 Task: Create a due date automation trigger when advanced on, on the wednesday of the week a card is due add dates due in in more than 1 days at 11:00 AM.
Action: Mouse moved to (1195, 90)
Screenshot: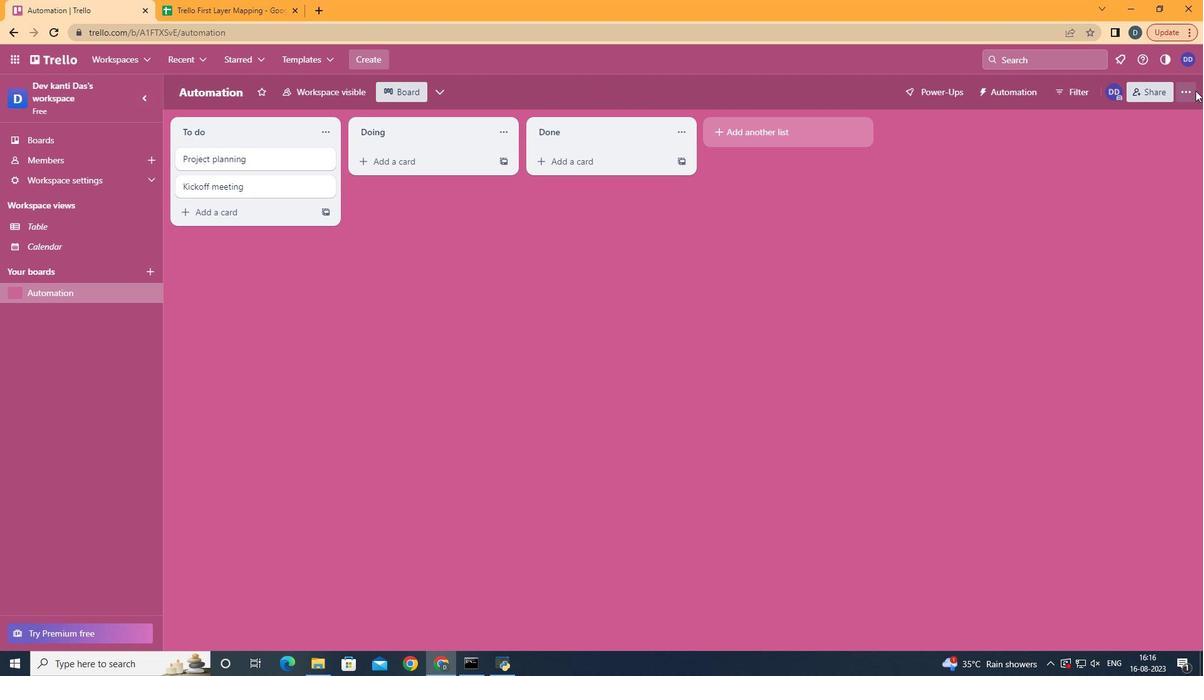 
Action: Mouse pressed left at (1195, 90)
Screenshot: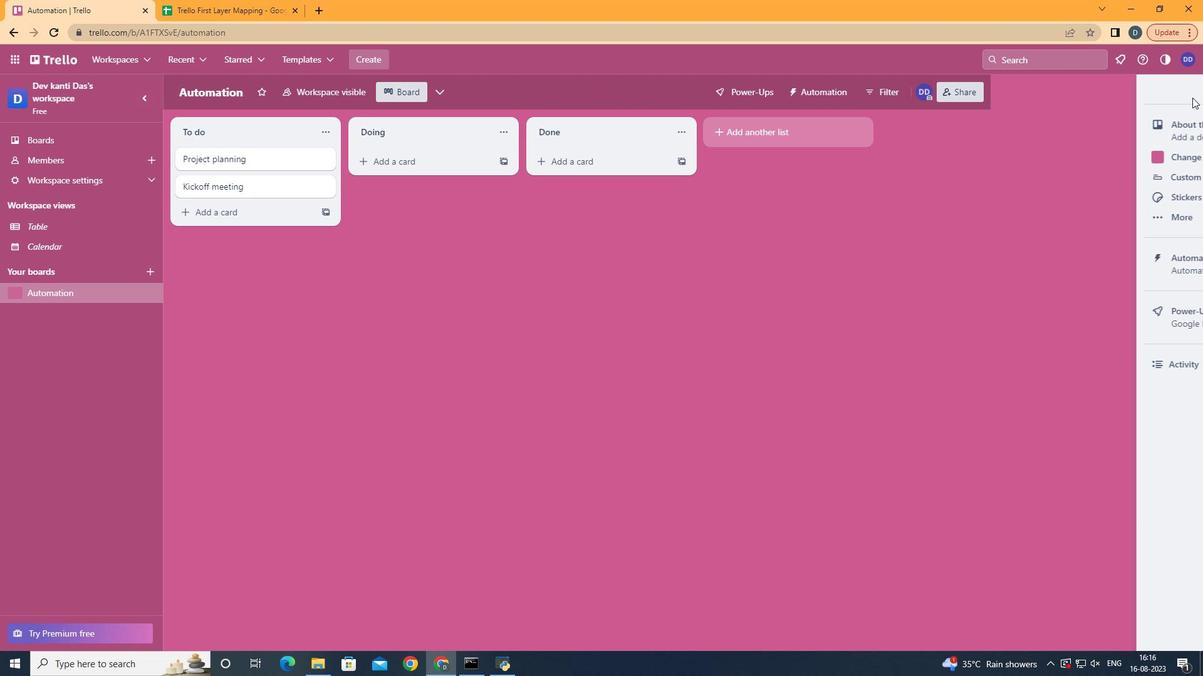 
Action: Mouse moved to (1112, 260)
Screenshot: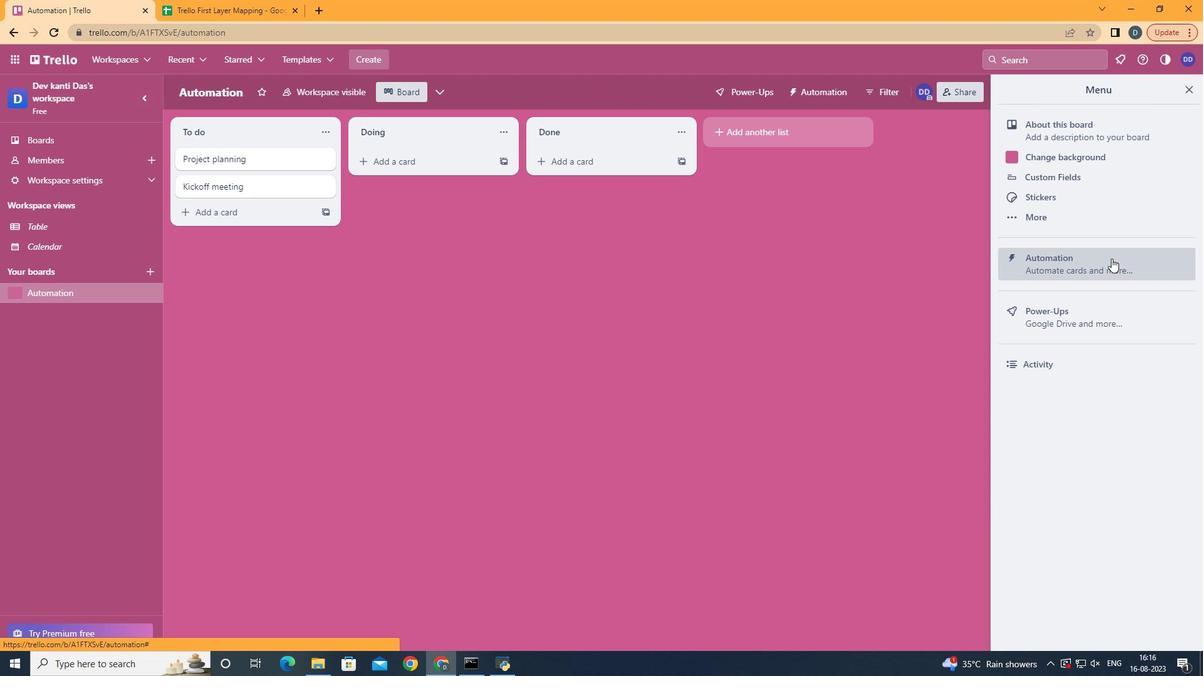 
Action: Mouse pressed left at (1112, 260)
Screenshot: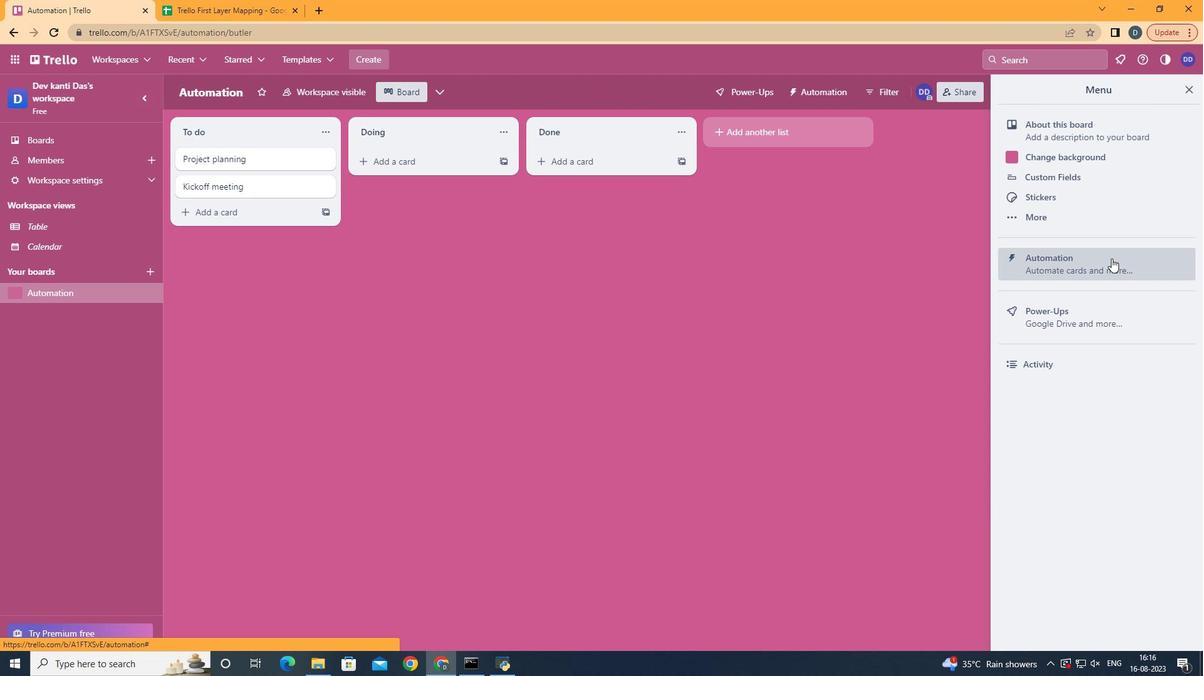 
Action: Mouse moved to (225, 246)
Screenshot: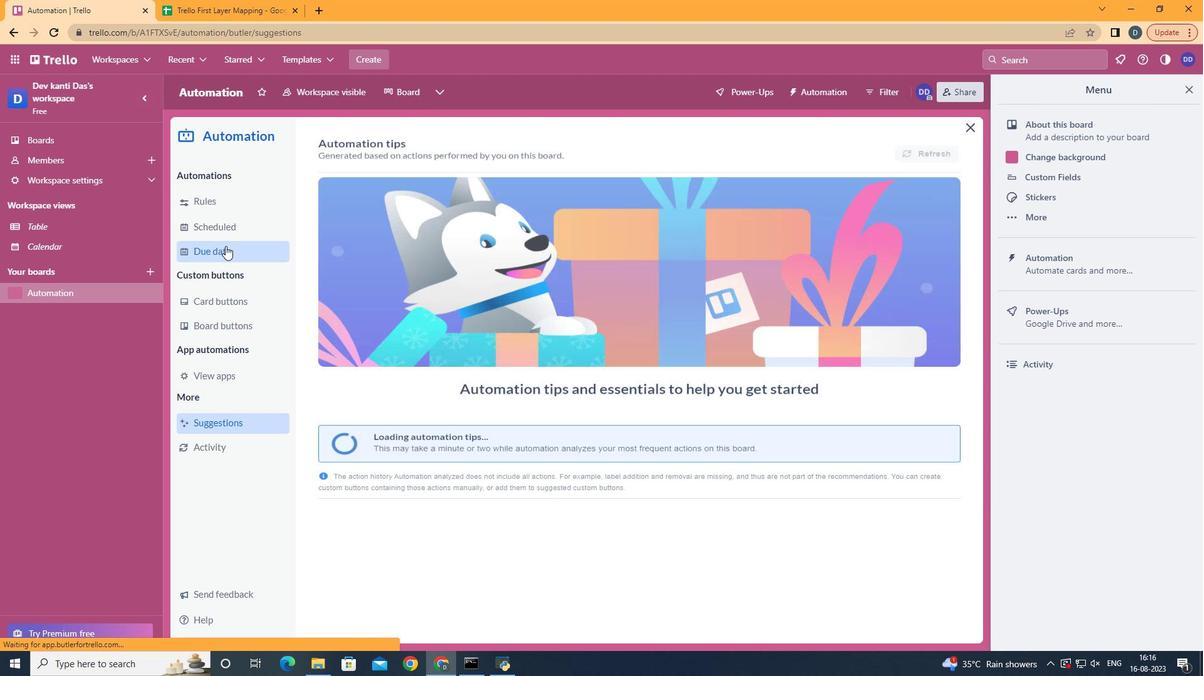 
Action: Mouse pressed left at (225, 246)
Screenshot: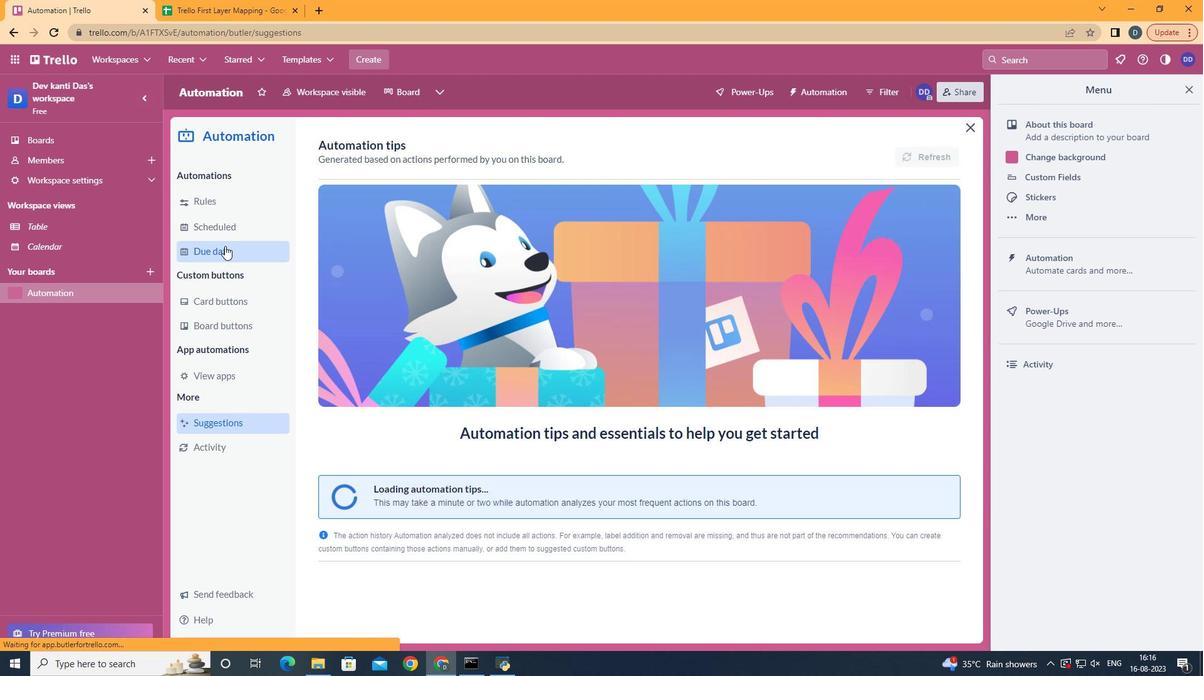 
Action: Mouse moved to (866, 152)
Screenshot: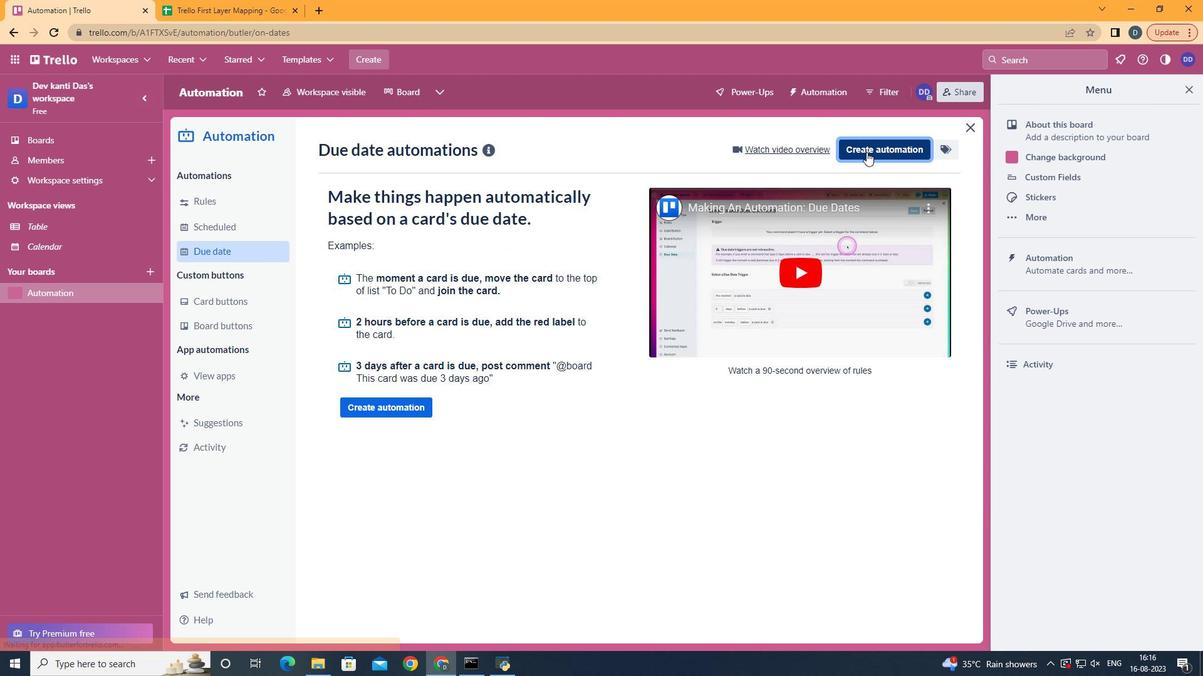
Action: Mouse pressed left at (866, 152)
Screenshot: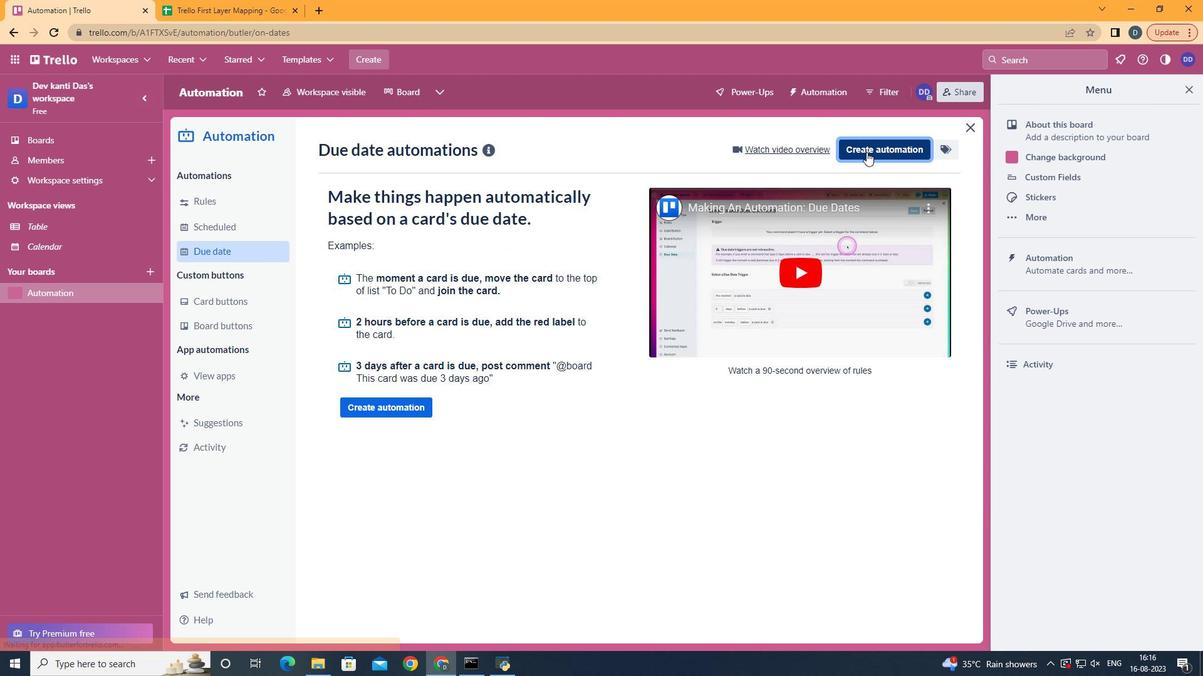 
Action: Mouse moved to (655, 271)
Screenshot: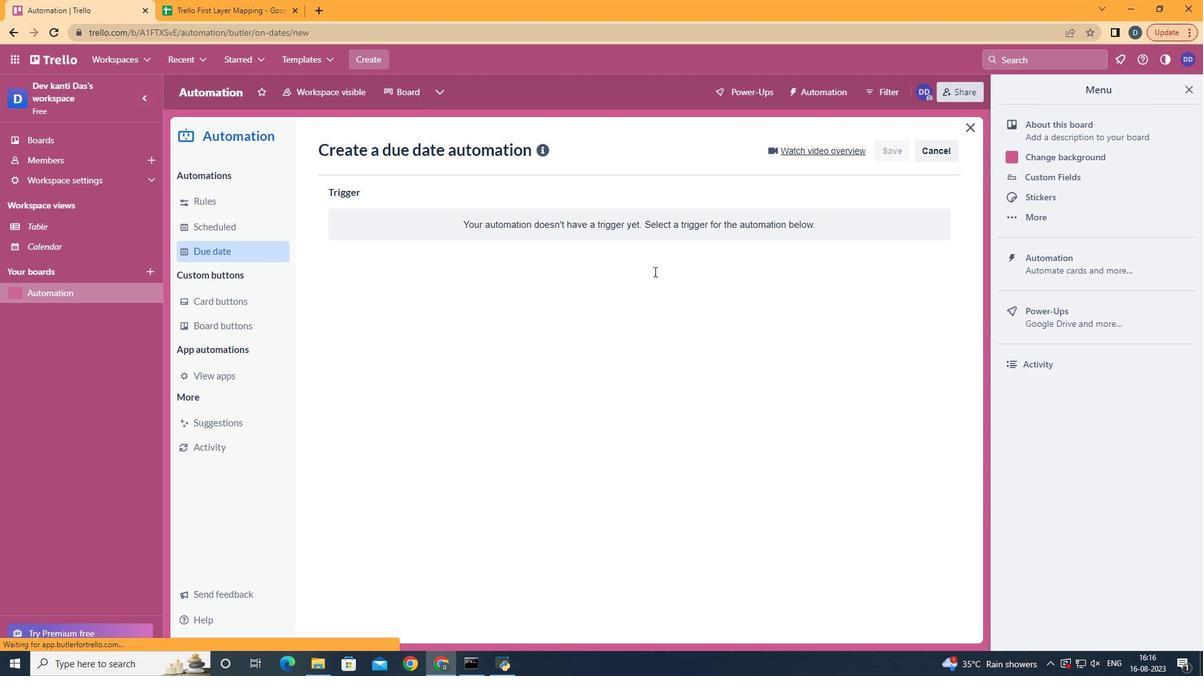 
Action: Mouse pressed left at (655, 271)
Screenshot: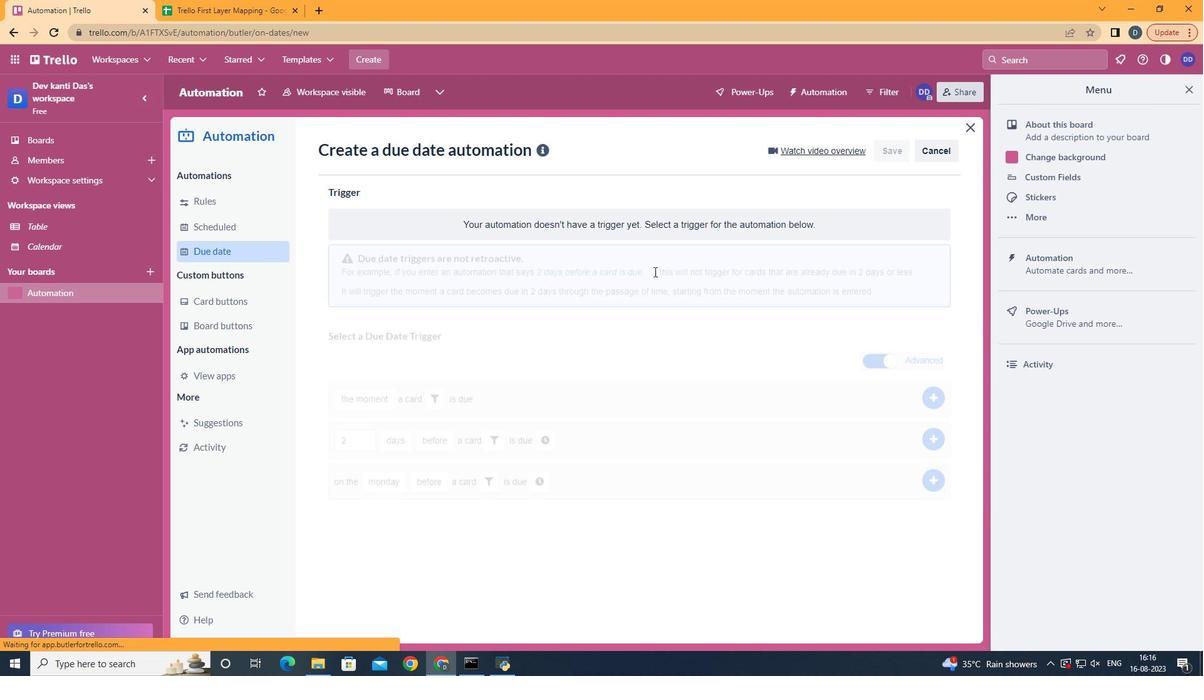 
Action: Mouse moved to (414, 382)
Screenshot: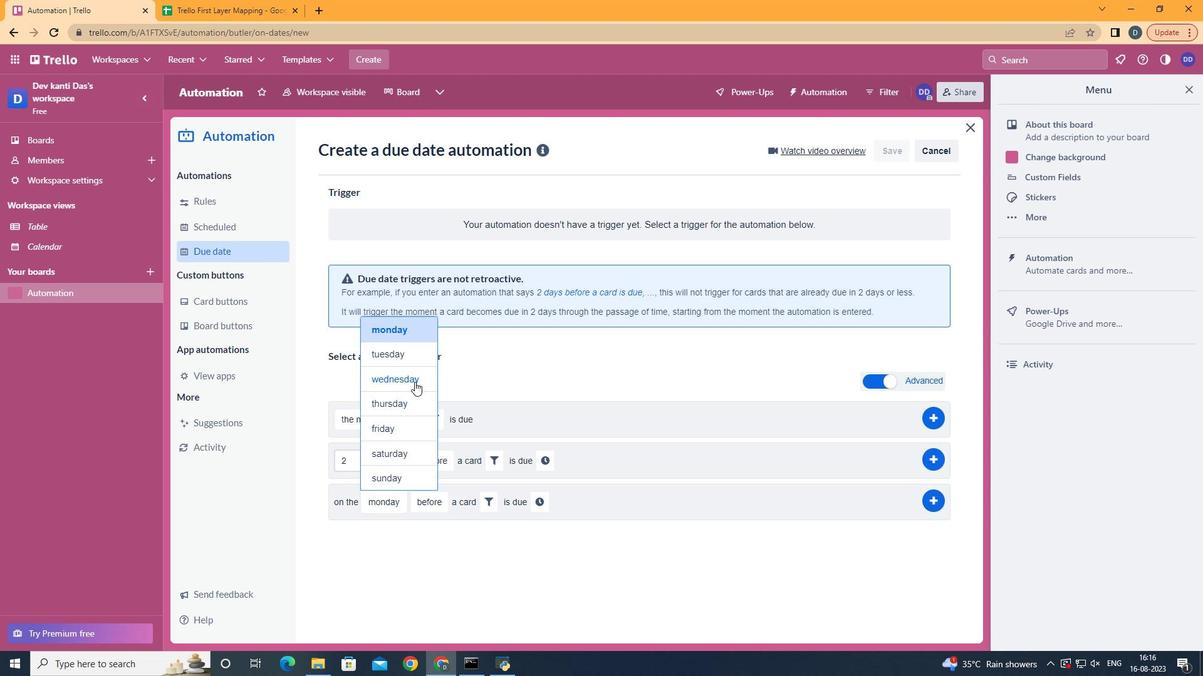 
Action: Mouse pressed left at (414, 382)
Screenshot: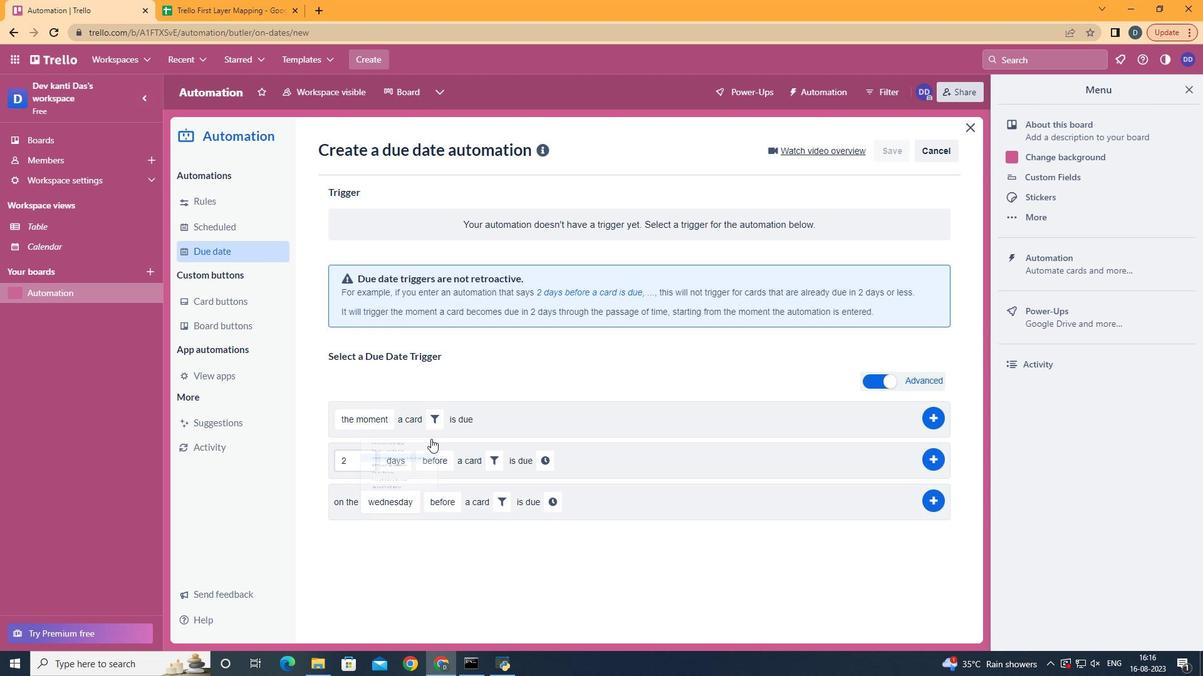 
Action: Mouse moved to (454, 572)
Screenshot: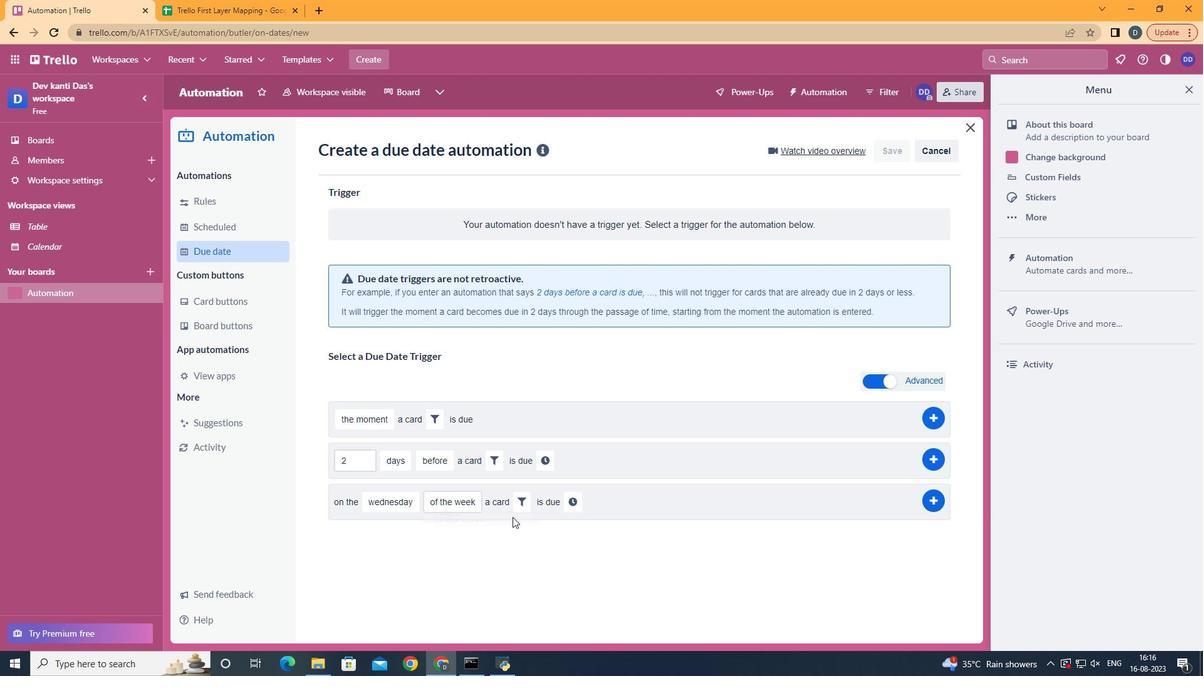 
Action: Mouse pressed left at (454, 572)
Screenshot: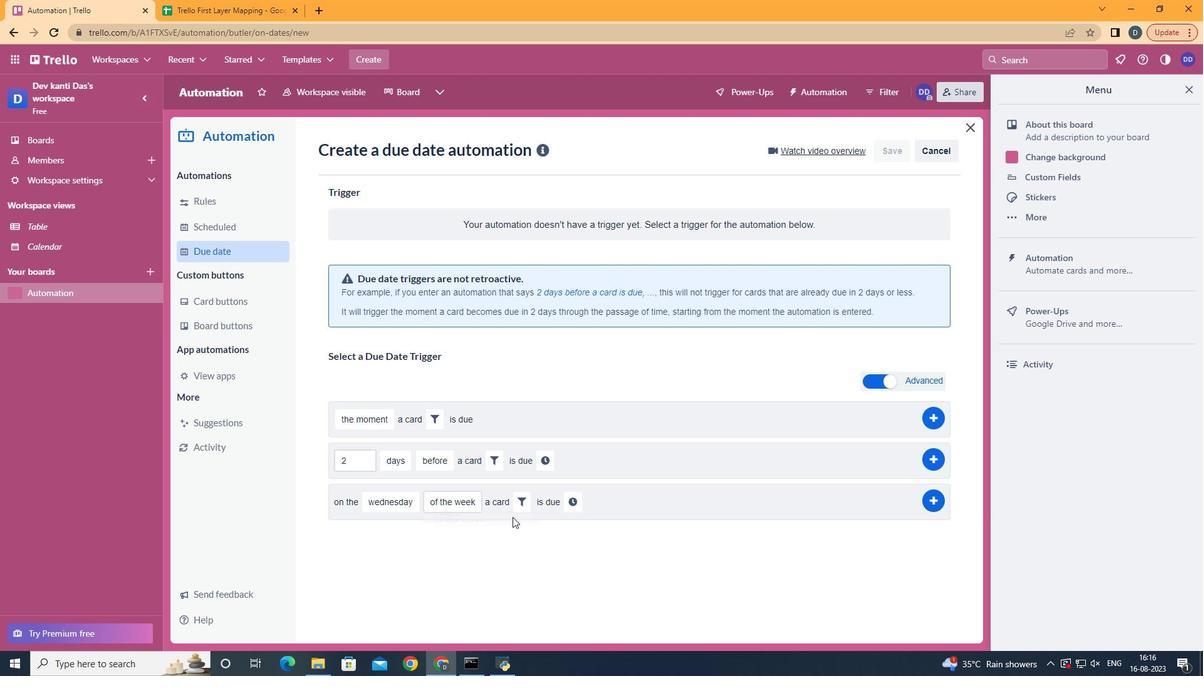 
Action: Mouse moved to (535, 493)
Screenshot: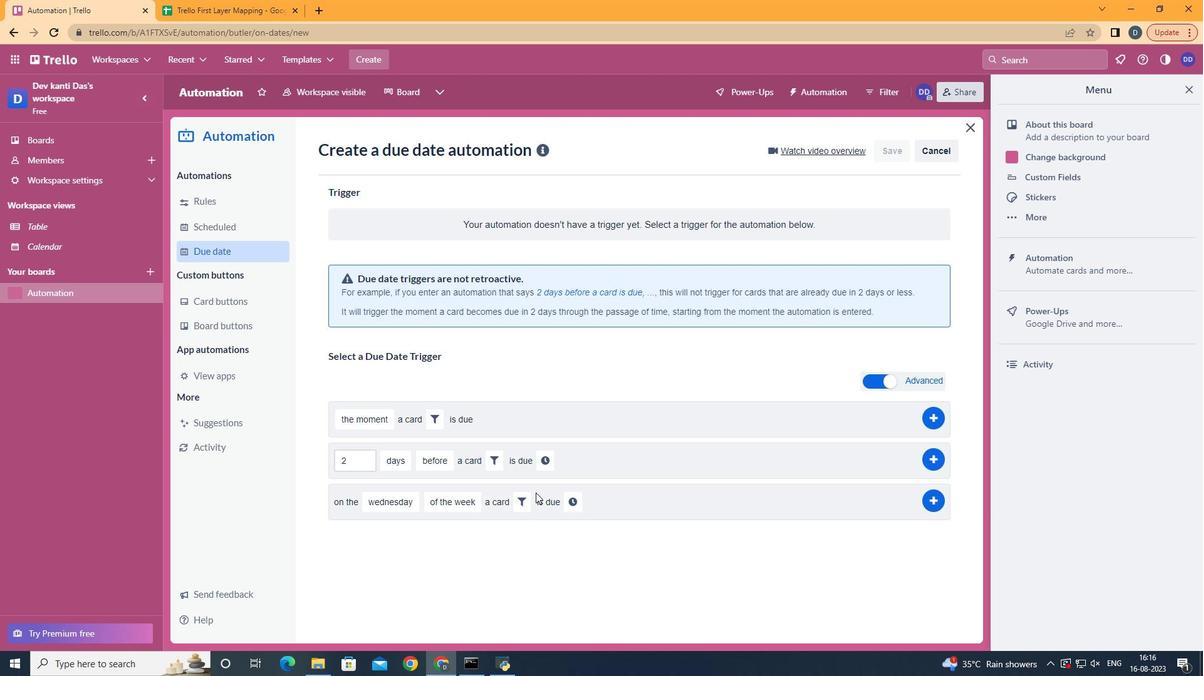 
Action: Mouse pressed left at (535, 493)
Screenshot: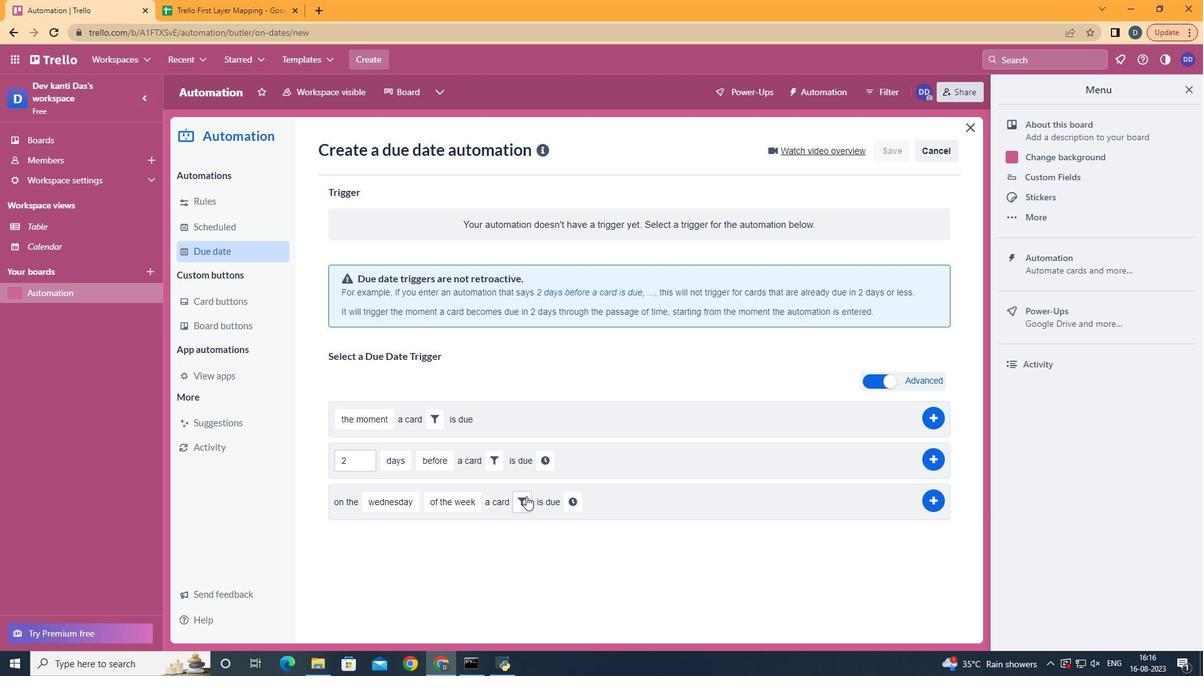 
Action: Mouse moved to (526, 496)
Screenshot: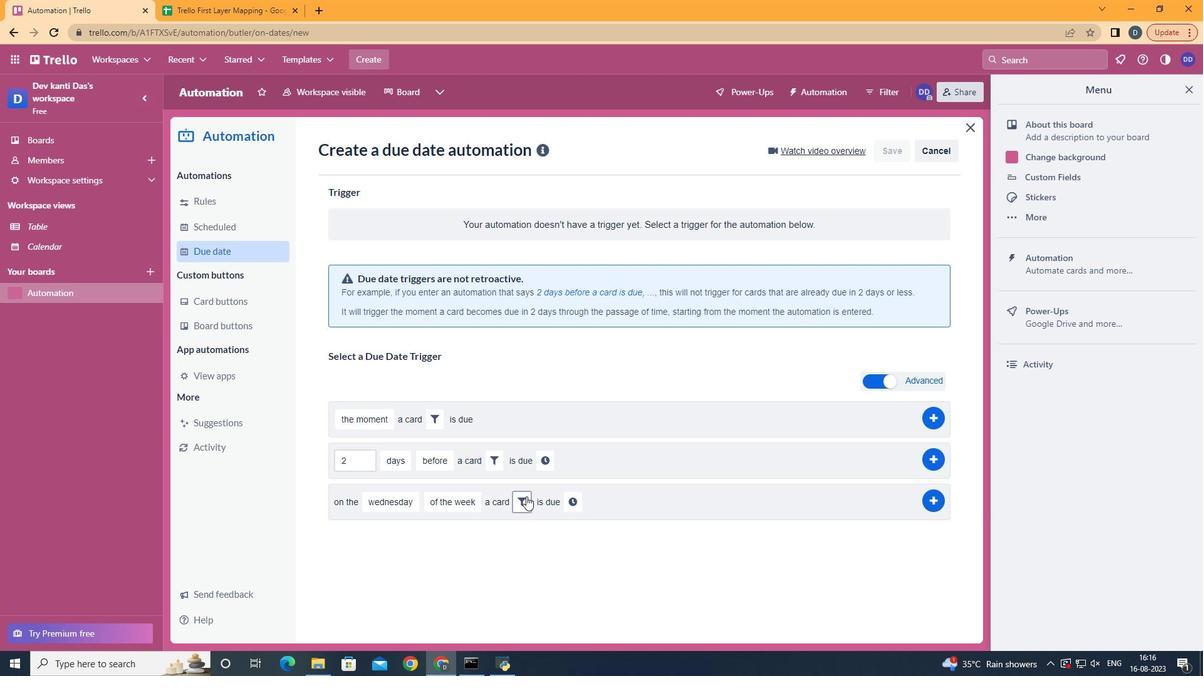 
Action: Mouse pressed left at (526, 496)
Screenshot: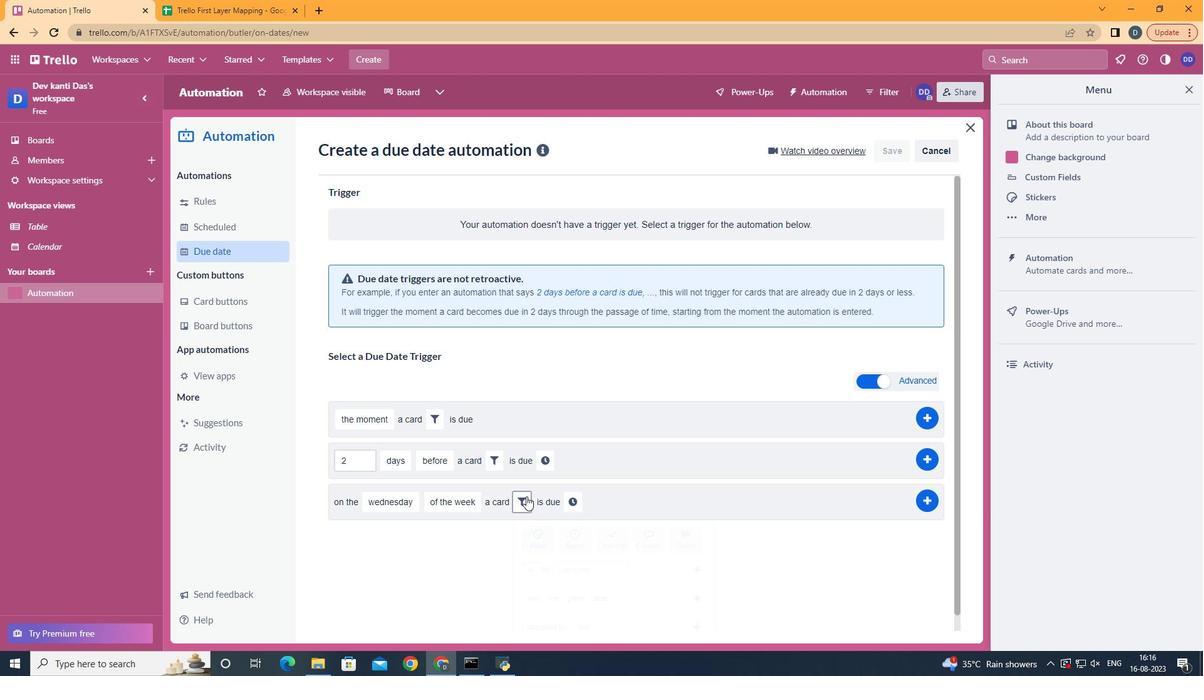 
Action: Mouse moved to (596, 535)
Screenshot: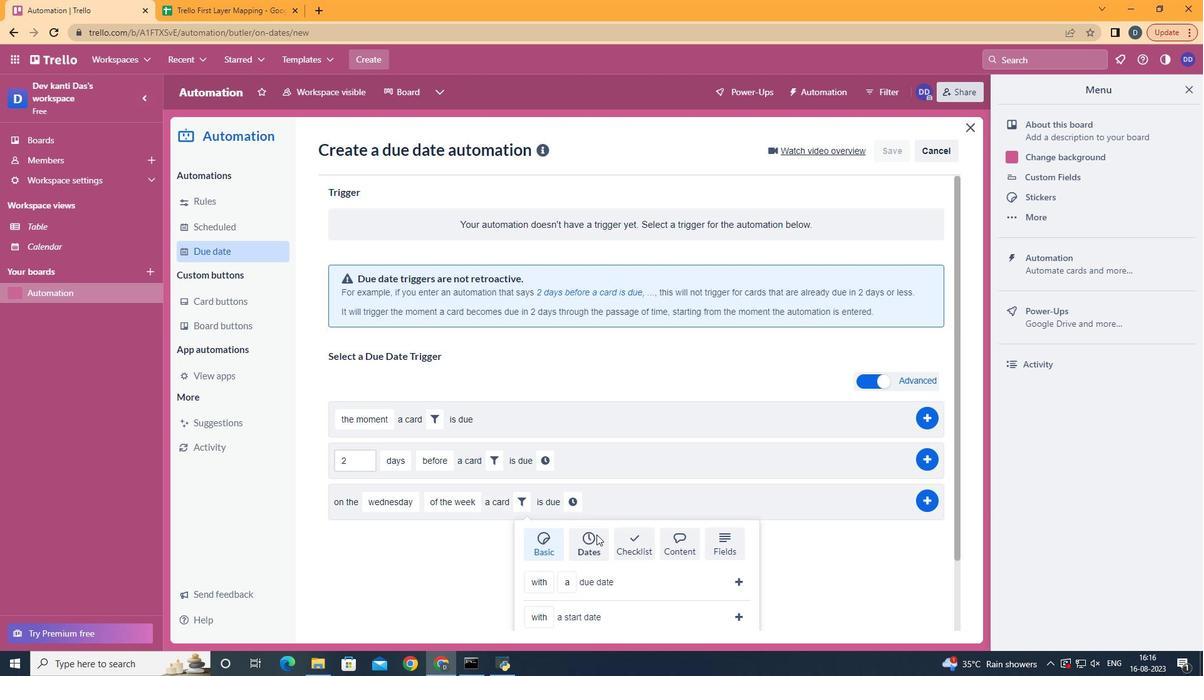 
Action: Mouse pressed left at (596, 535)
Screenshot: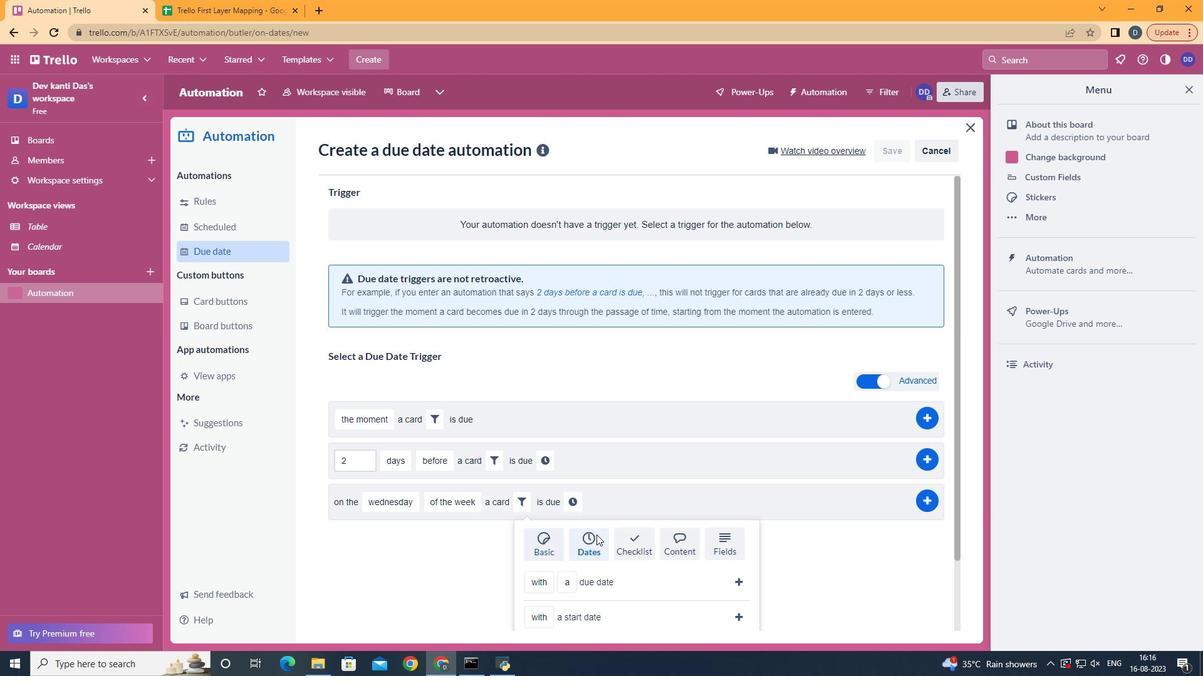 
Action: Mouse scrolled (596, 534) with delta (0, 0)
Screenshot: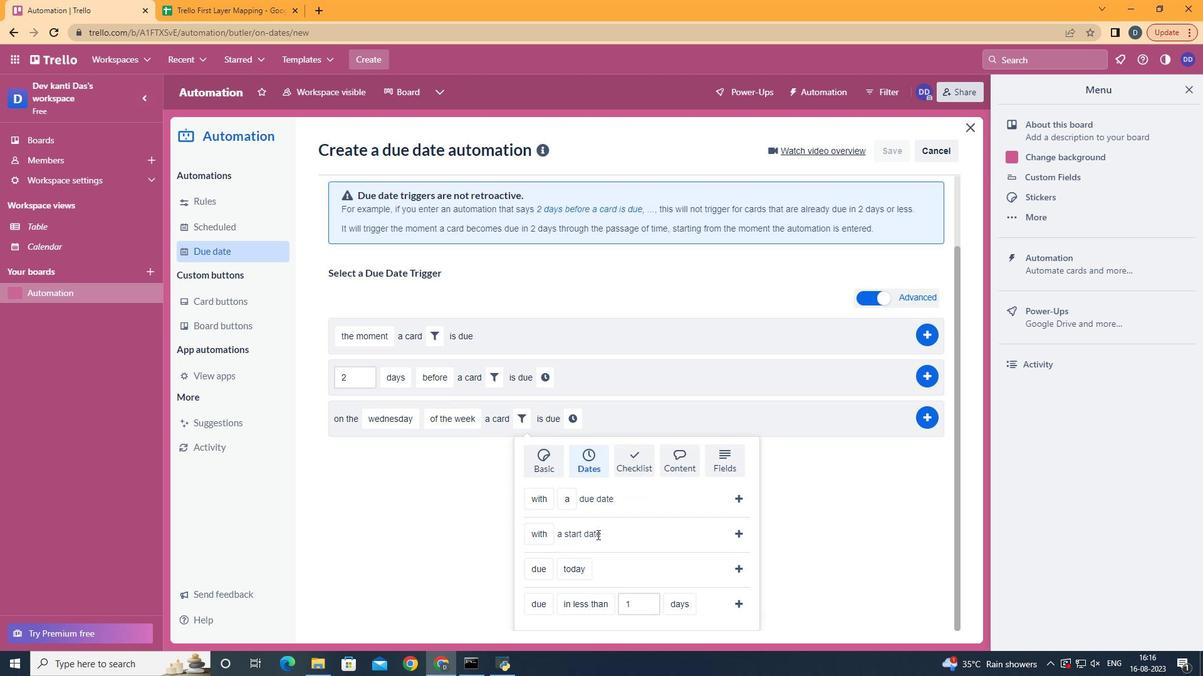 
Action: Mouse scrolled (596, 534) with delta (0, 0)
Screenshot: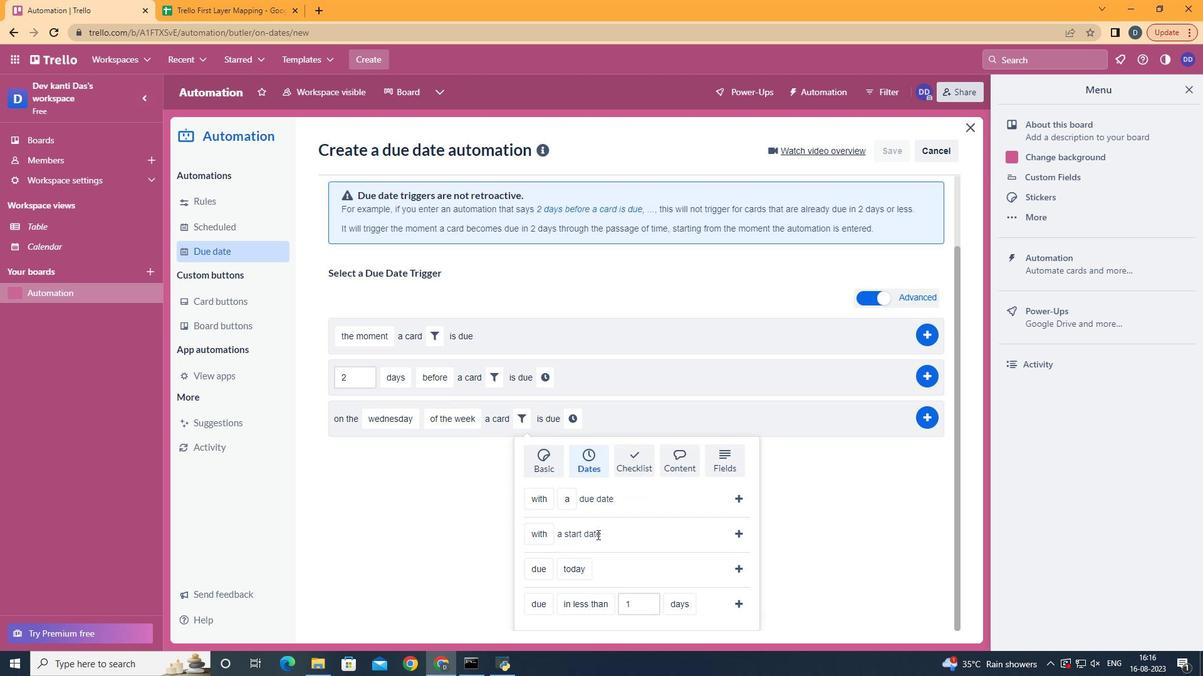 
Action: Mouse scrolled (596, 534) with delta (0, 0)
Screenshot: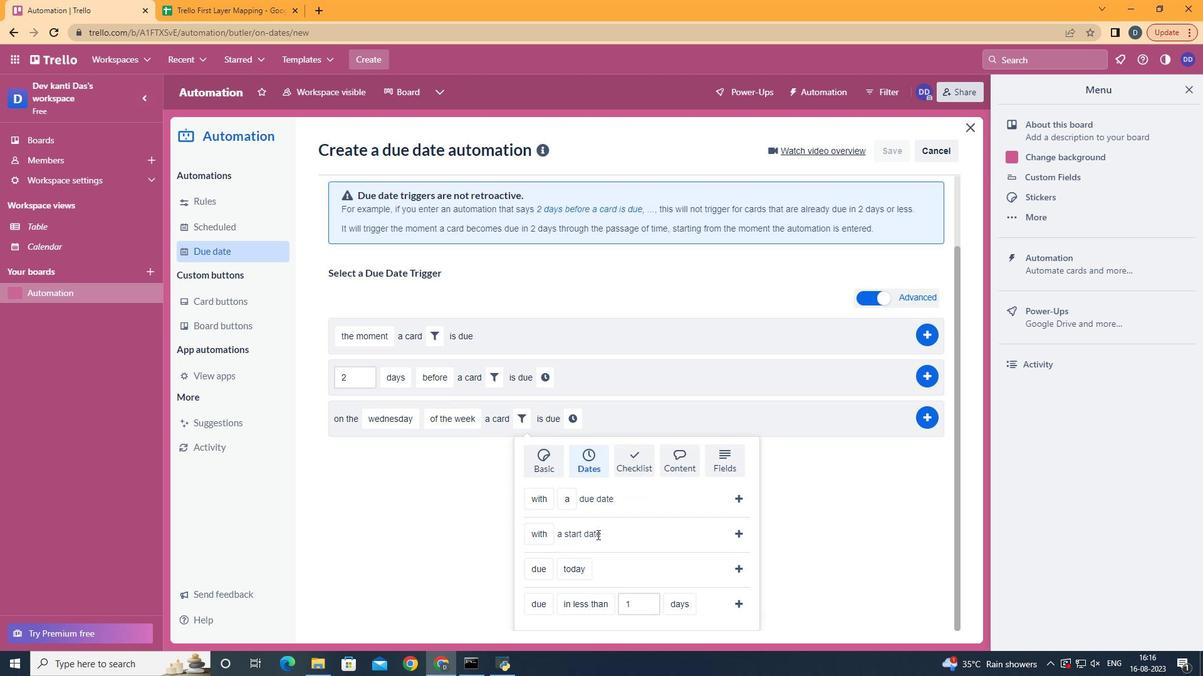 
Action: Mouse scrolled (596, 534) with delta (0, 0)
Screenshot: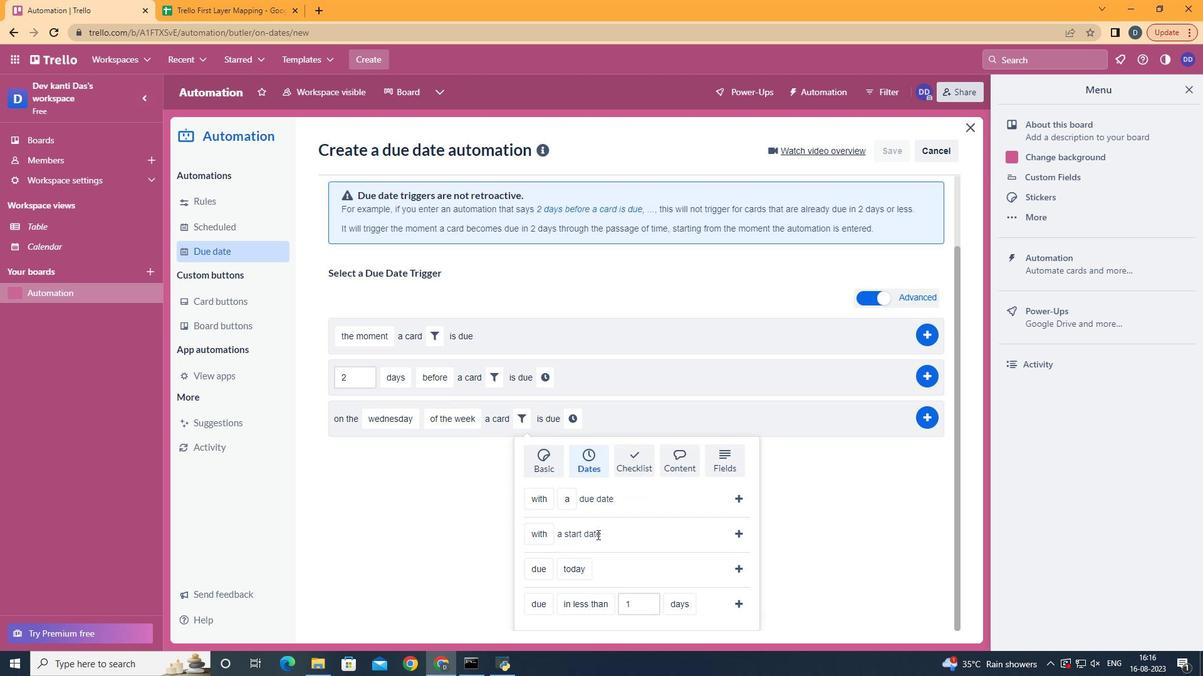 
Action: Mouse moved to (601, 524)
Screenshot: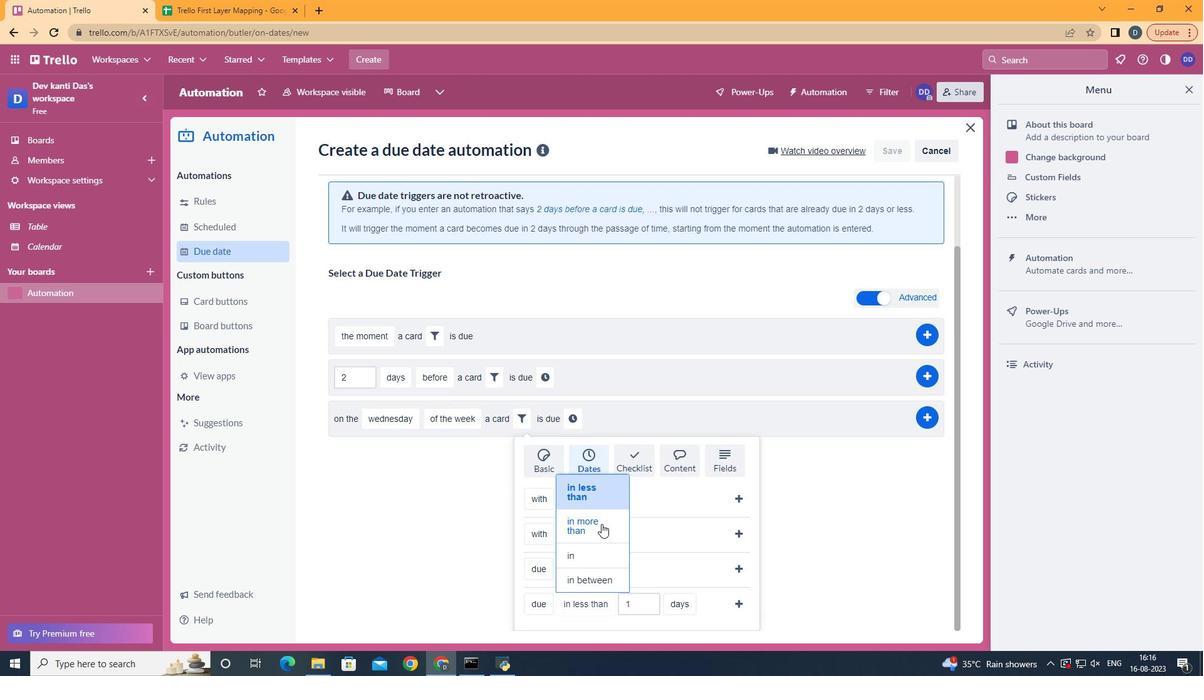 
Action: Mouse pressed left at (601, 524)
Screenshot: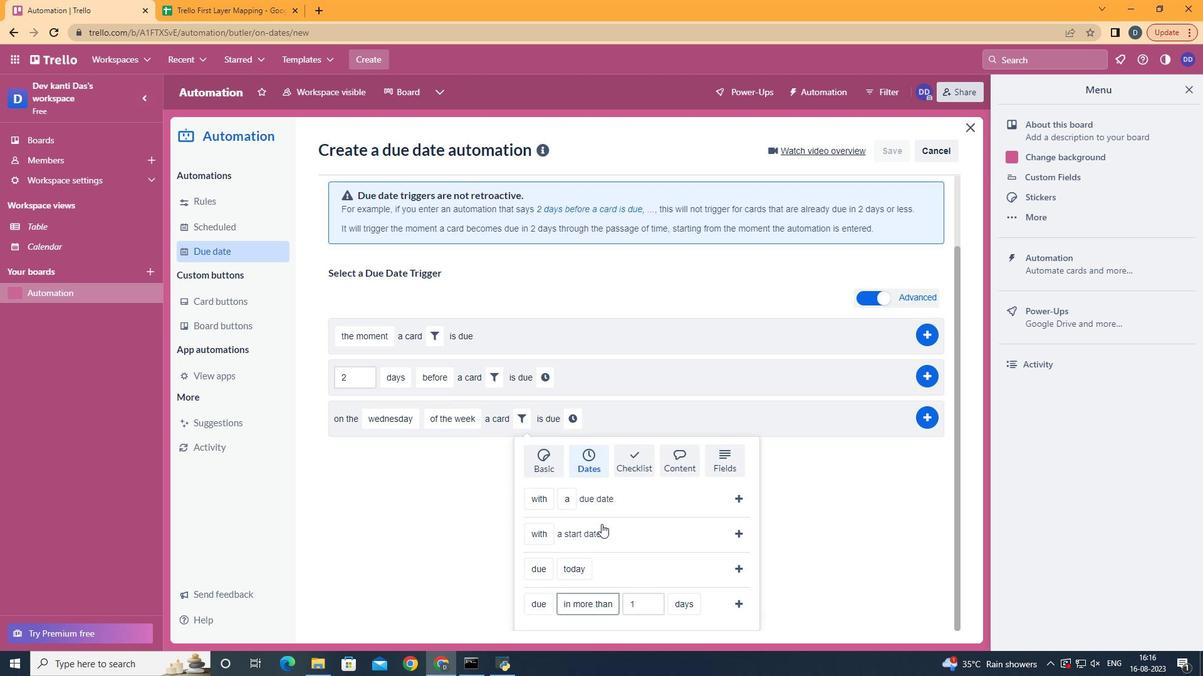 
Action: Mouse moved to (743, 604)
Screenshot: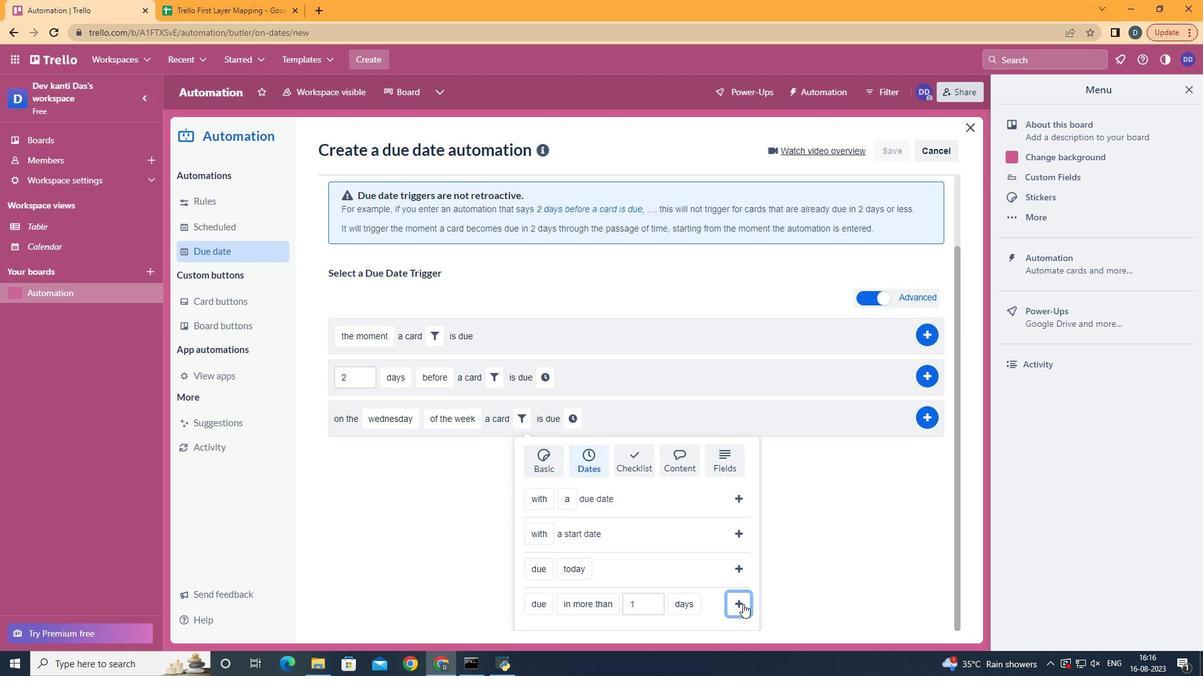 
Action: Mouse pressed left at (743, 604)
Screenshot: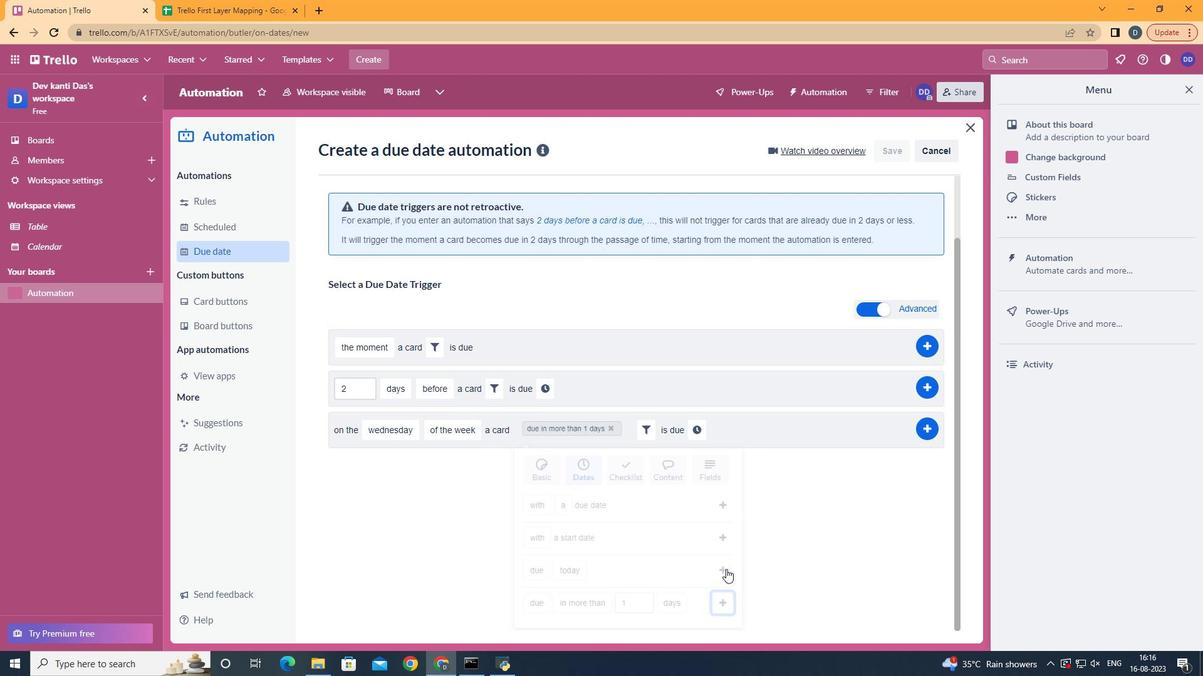 
Action: Mouse moved to (701, 508)
Screenshot: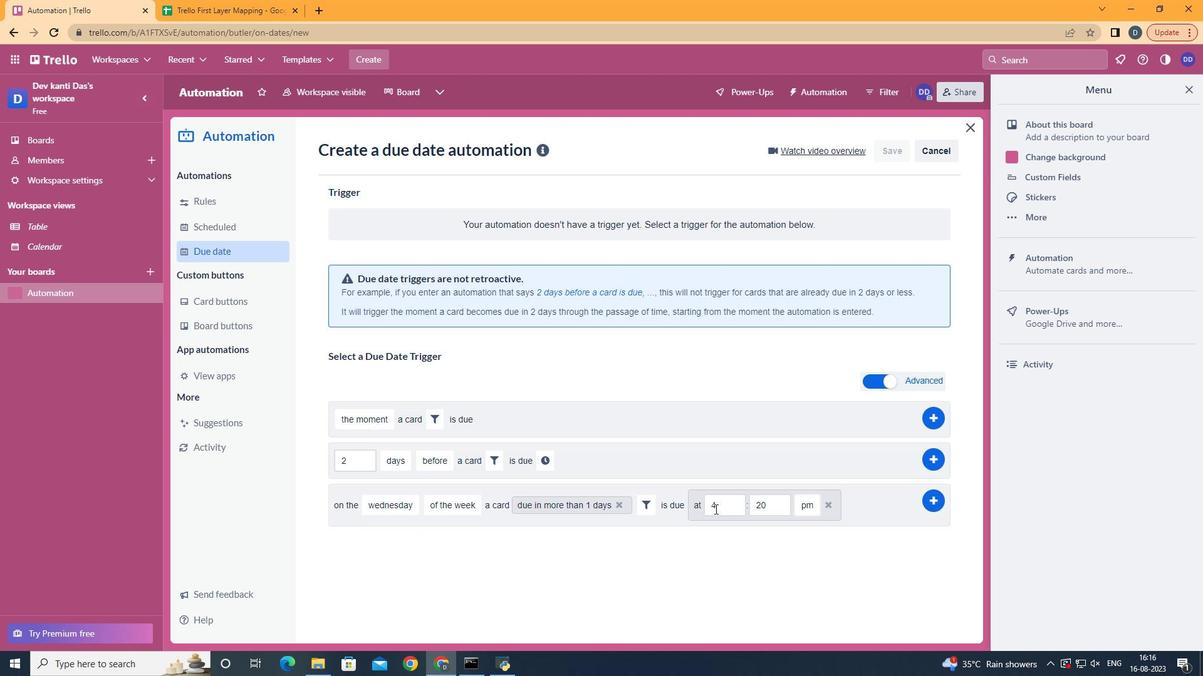 
Action: Mouse pressed left at (701, 508)
Screenshot: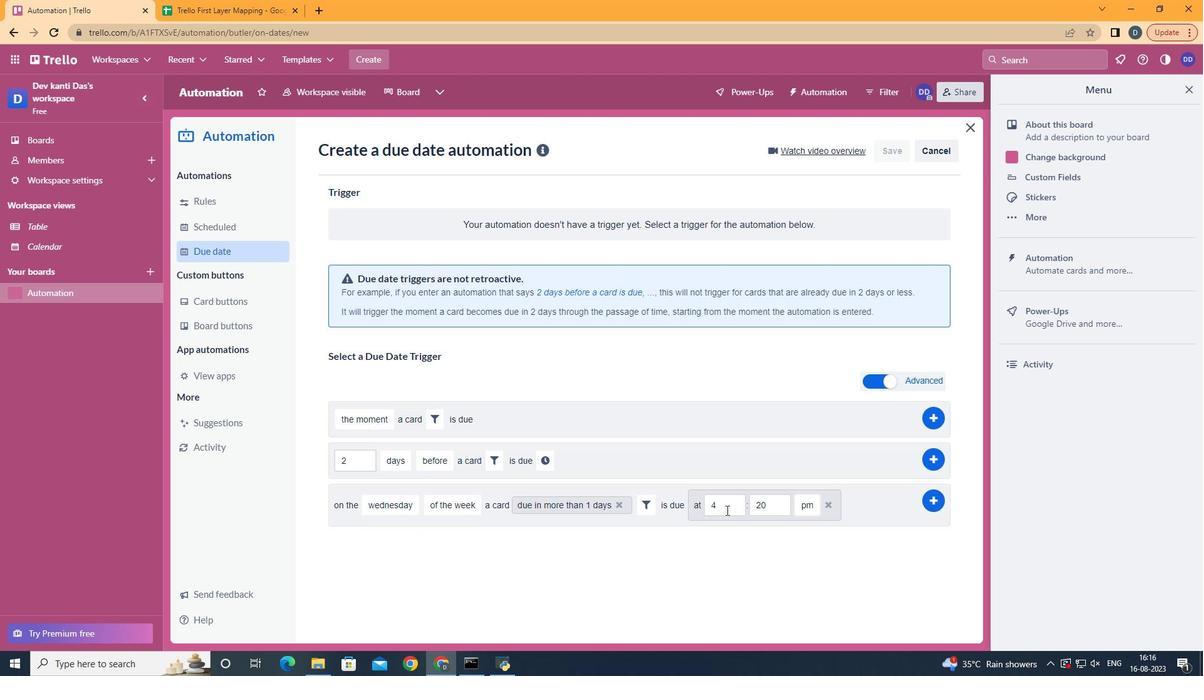 
Action: Mouse moved to (726, 510)
Screenshot: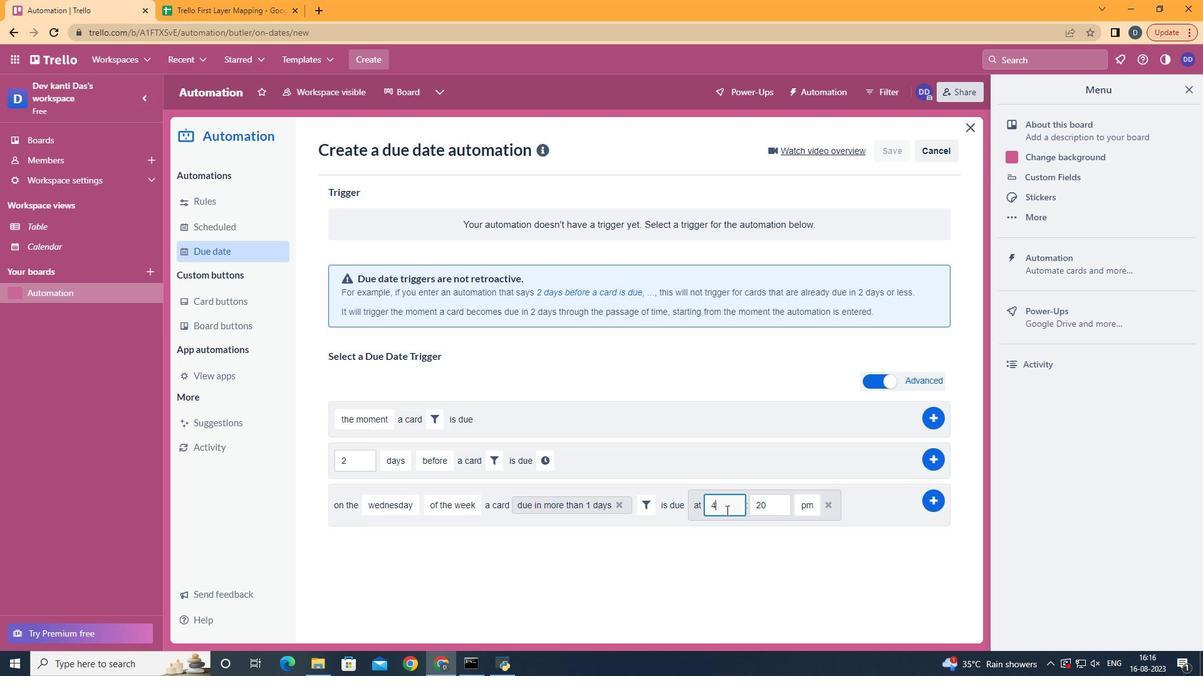 
Action: Mouse pressed left at (726, 510)
Screenshot: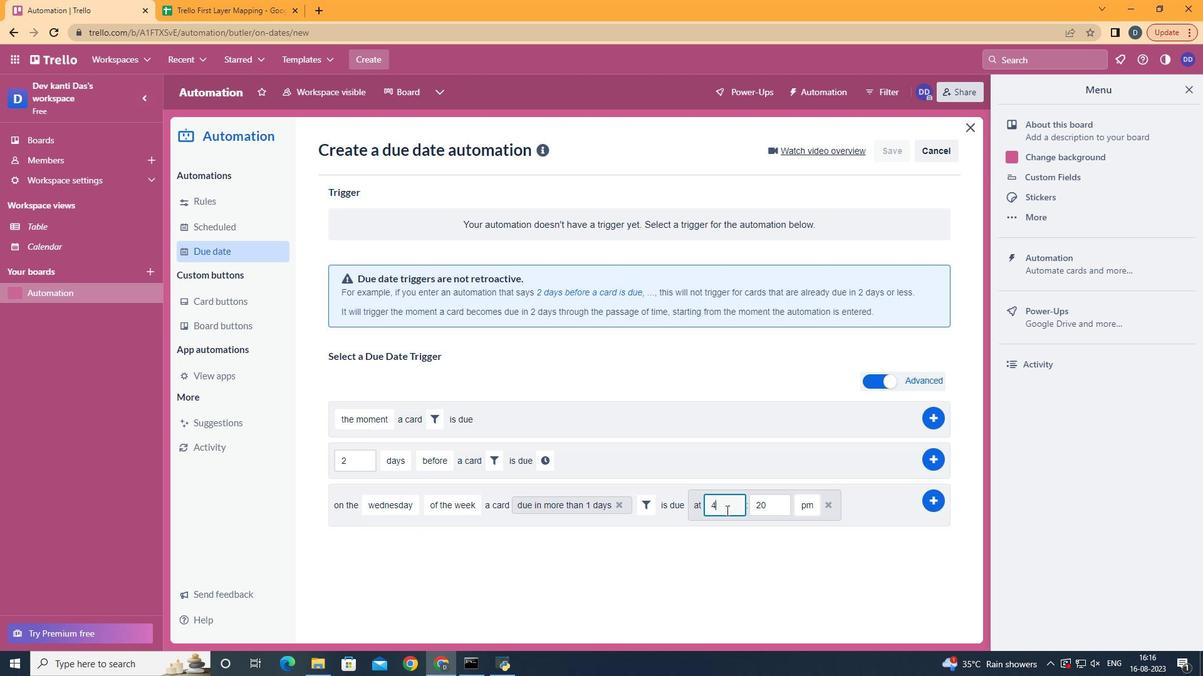 
Action: Key pressed <Key.backspace>11
Screenshot: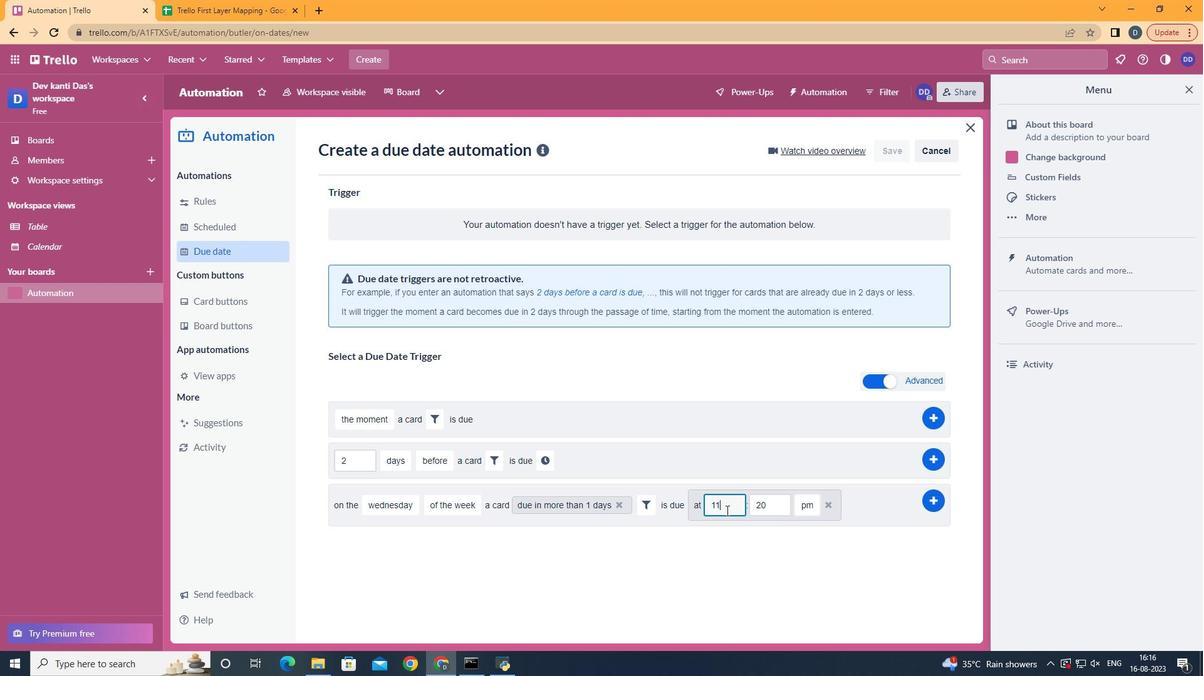 
Action: Mouse moved to (772, 505)
Screenshot: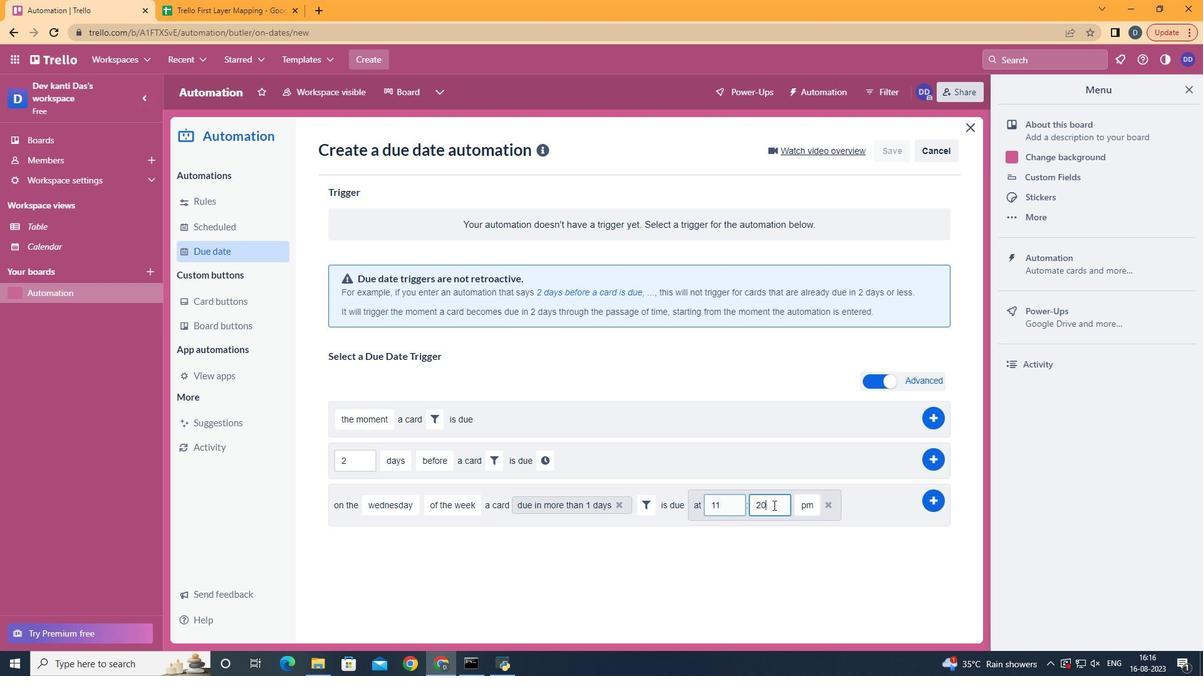 
Action: Mouse pressed left at (772, 505)
Screenshot: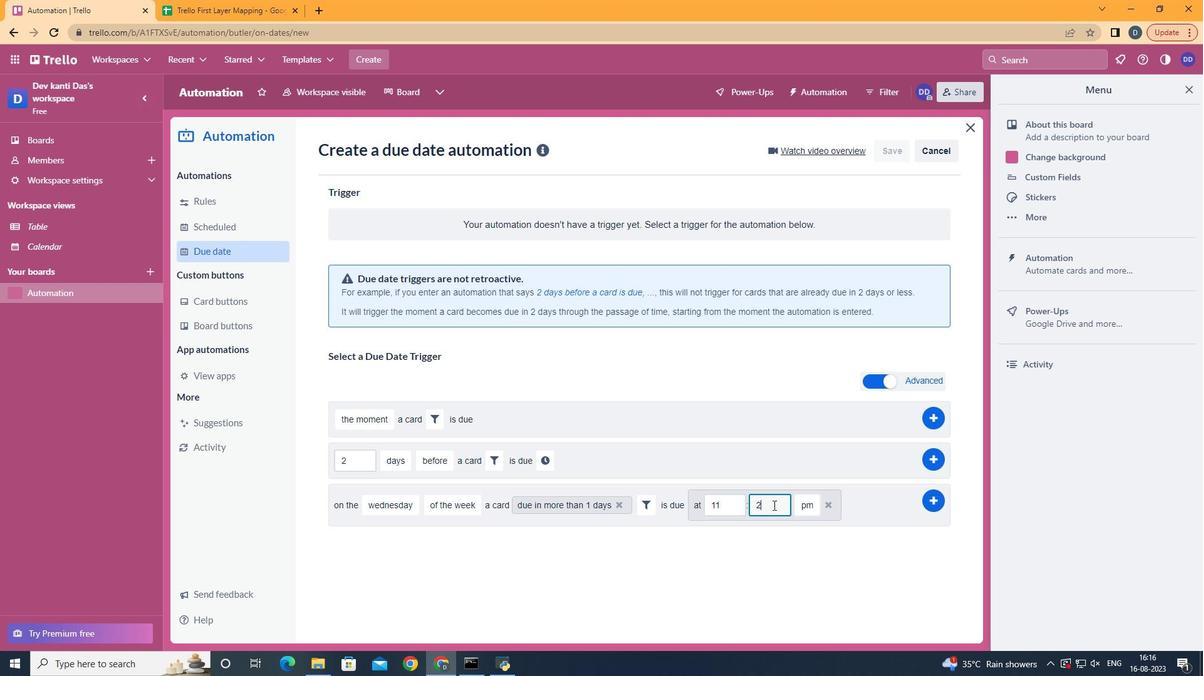 
Action: Mouse moved to (773, 505)
Screenshot: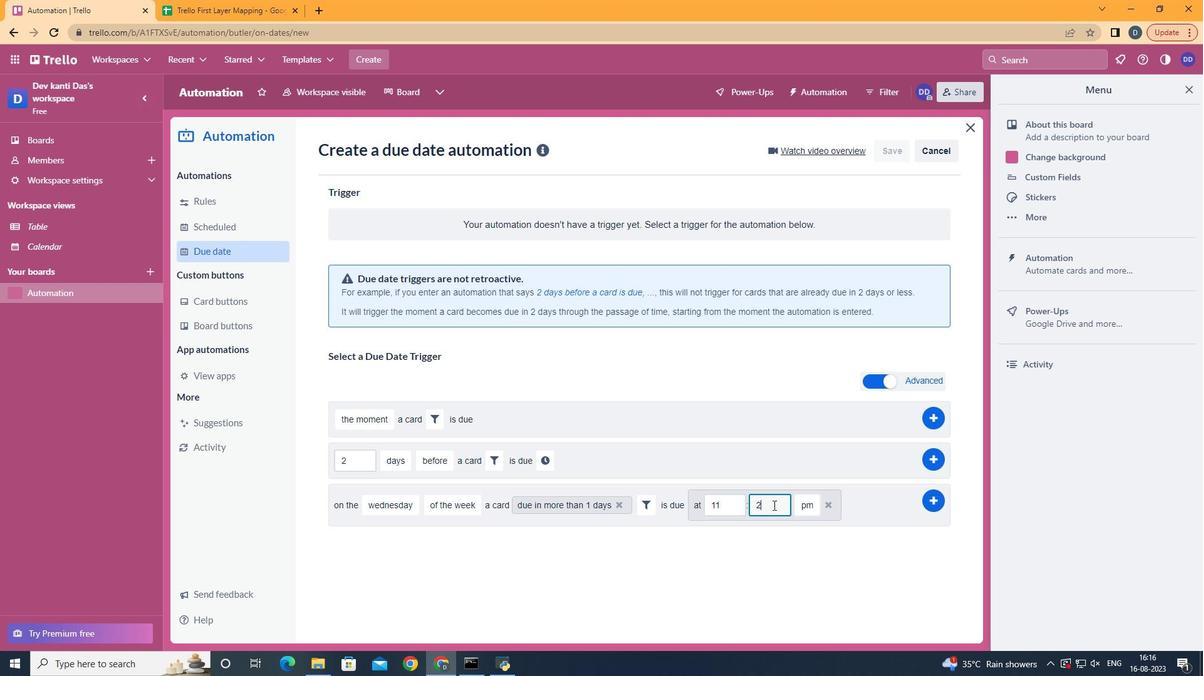 
Action: Key pressed <Key.backspace><Key.backspace>00
Screenshot: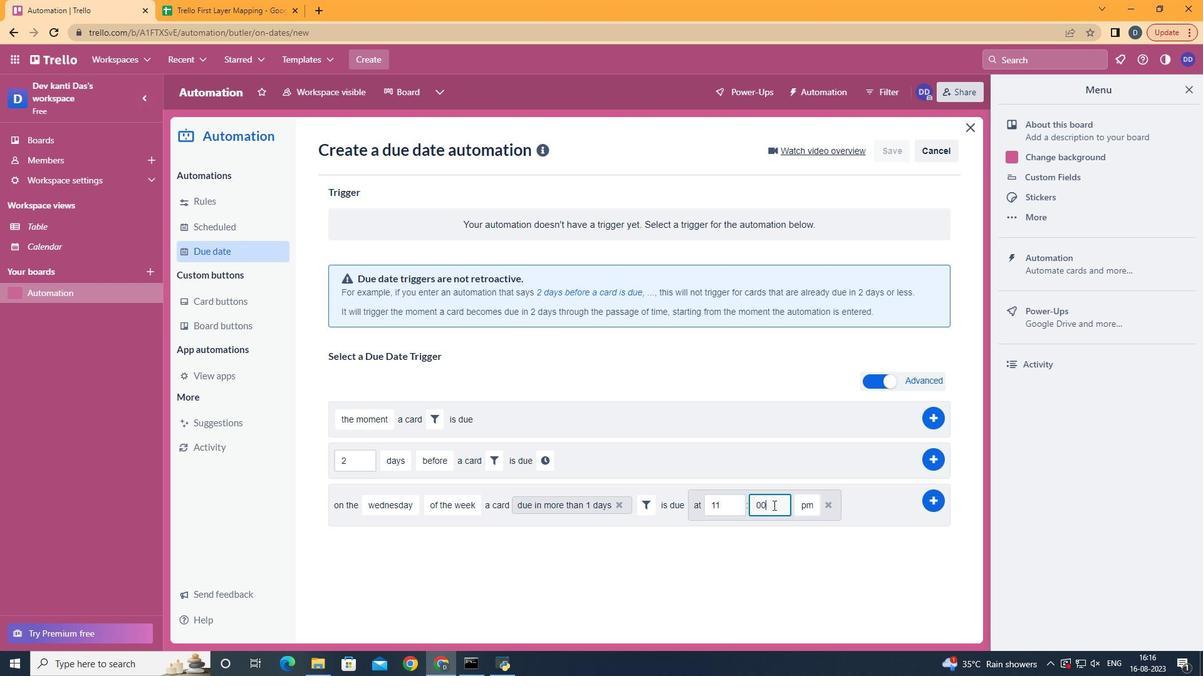 
Action: Mouse moved to (810, 528)
Screenshot: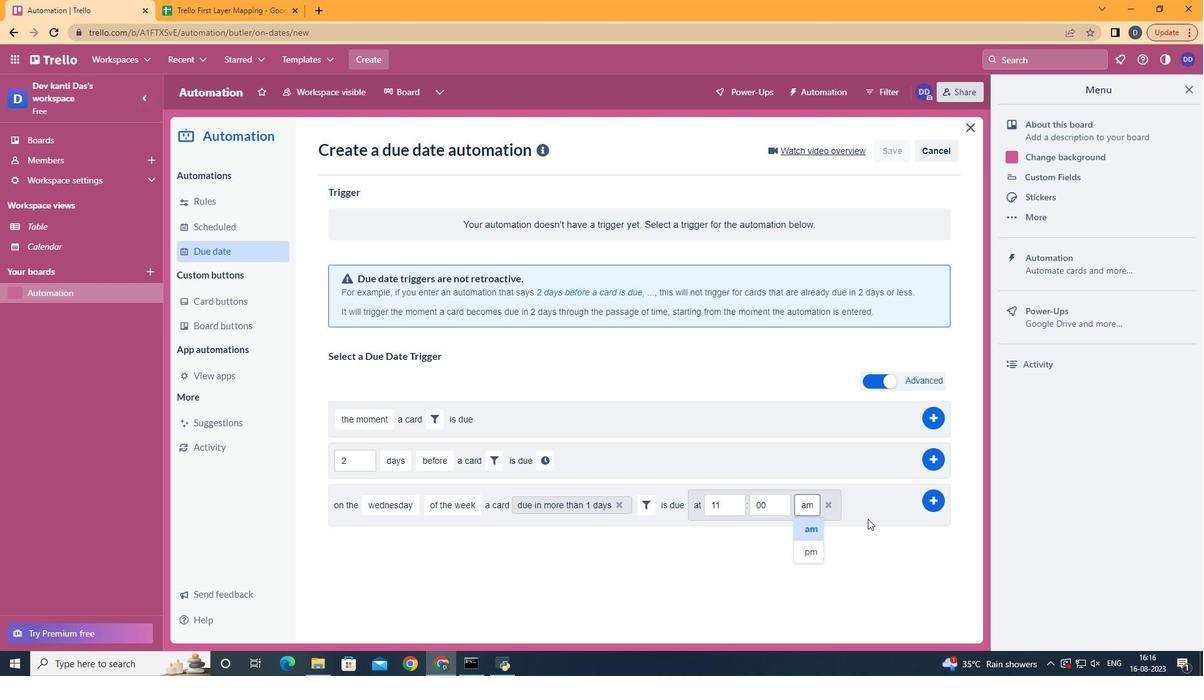 
Action: Mouse pressed left at (810, 528)
Screenshot: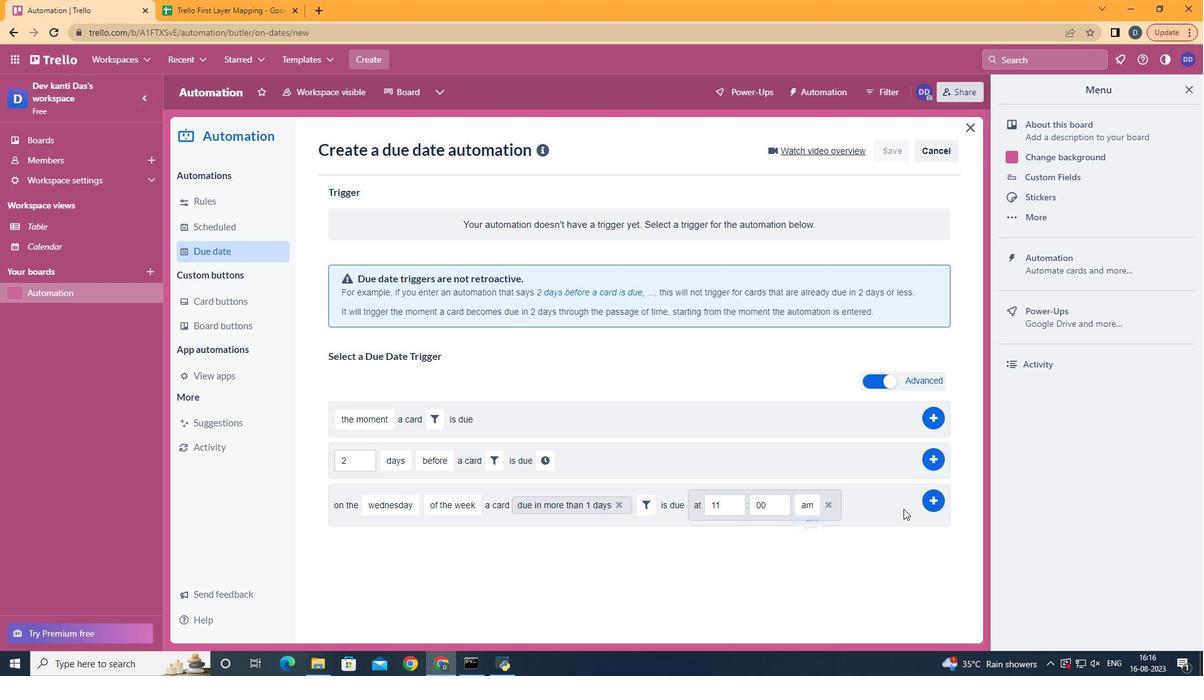 
Action: Mouse moved to (939, 499)
Screenshot: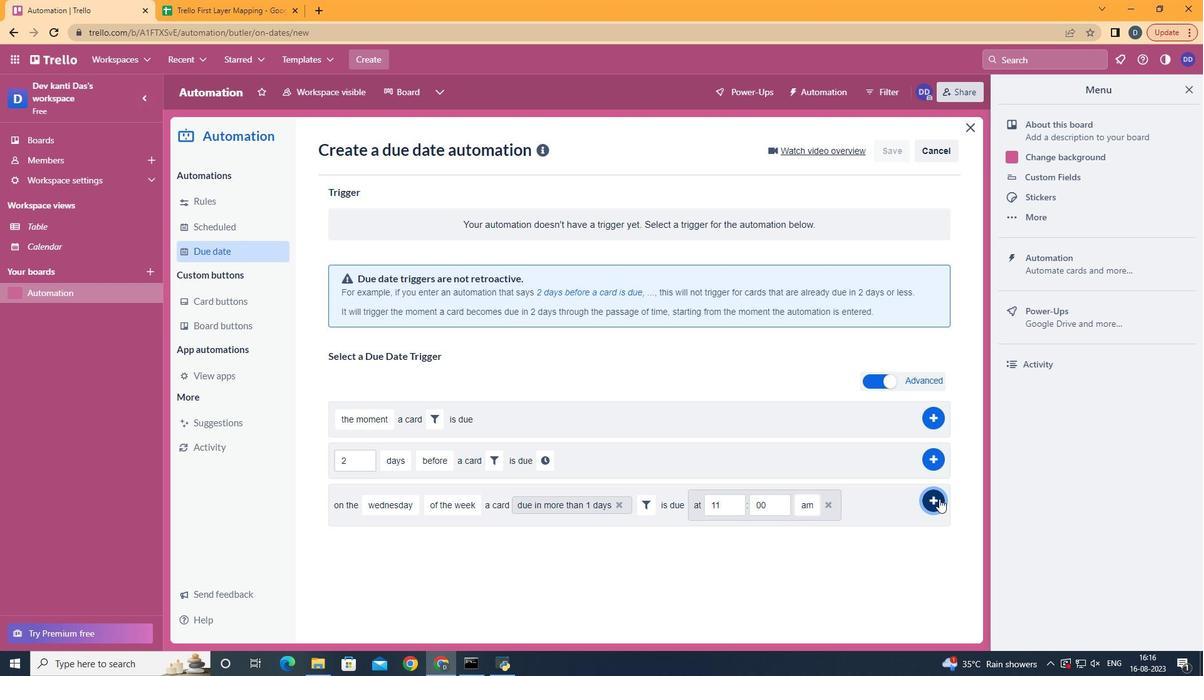 
Action: Mouse pressed left at (939, 499)
Screenshot: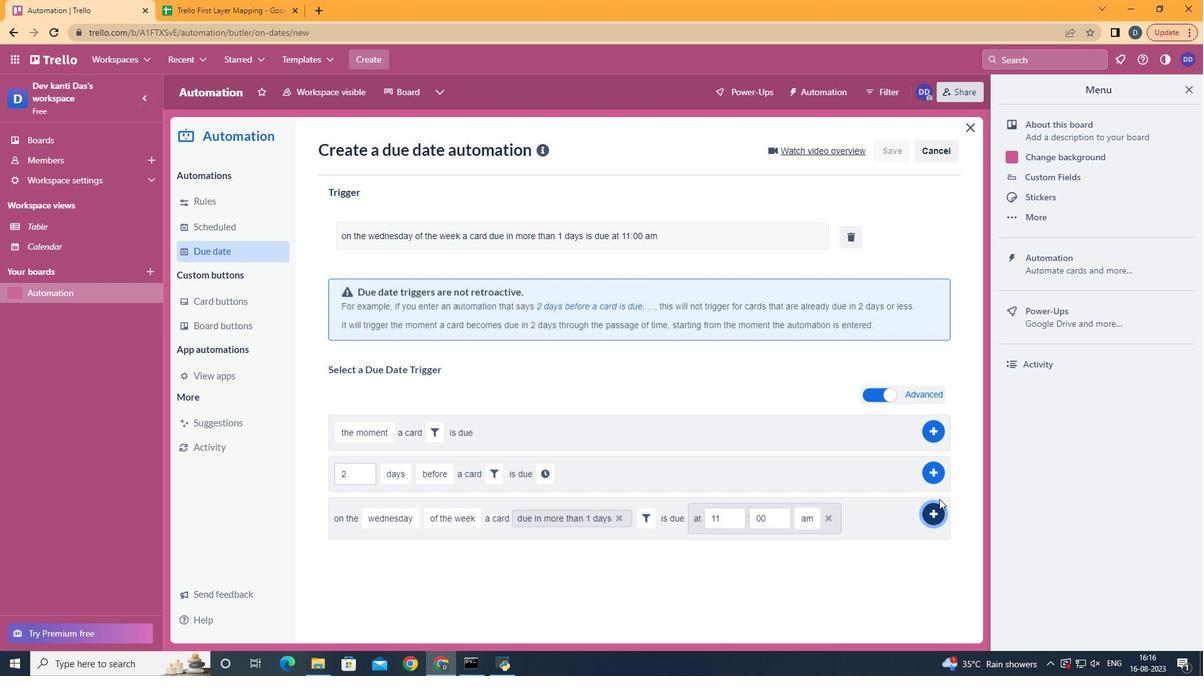 
